 Task: Adjust shadows to make dark areas lighter or darker
Action: Mouse moved to (210, 94)
Screenshot: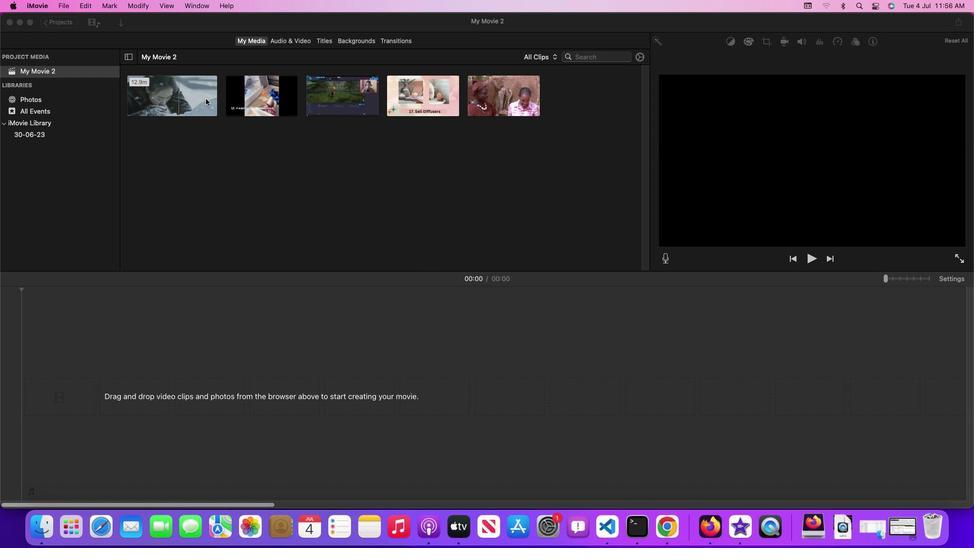 
Action: Mouse pressed left at (210, 94)
Screenshot: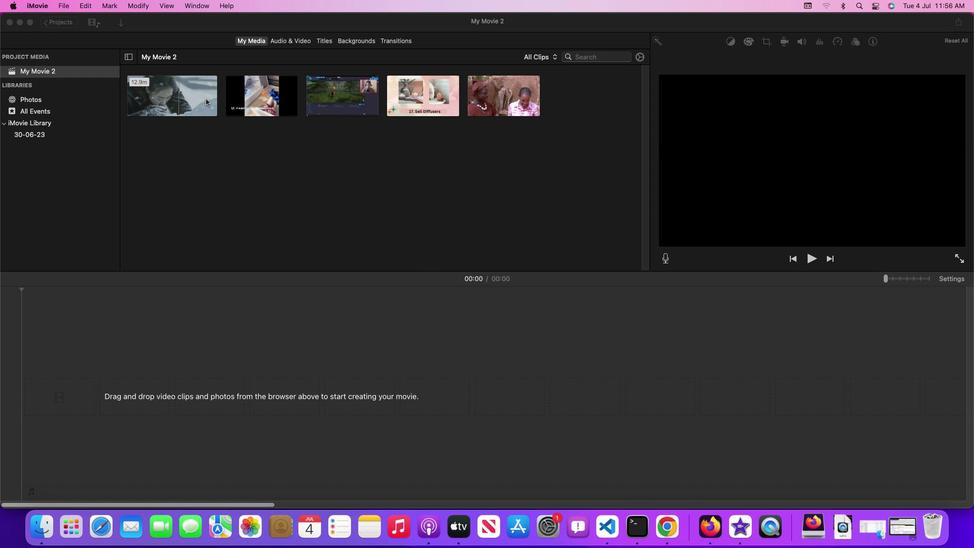 
Action: Mouse moved to (150, 13)
Screenshot: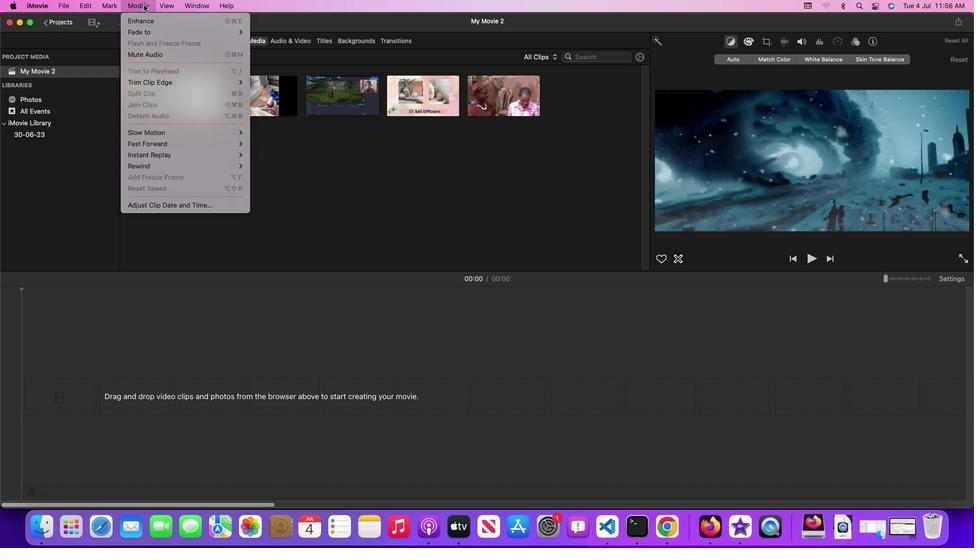 
Action: Mouse pressed left at (150, 13)
Screenshot: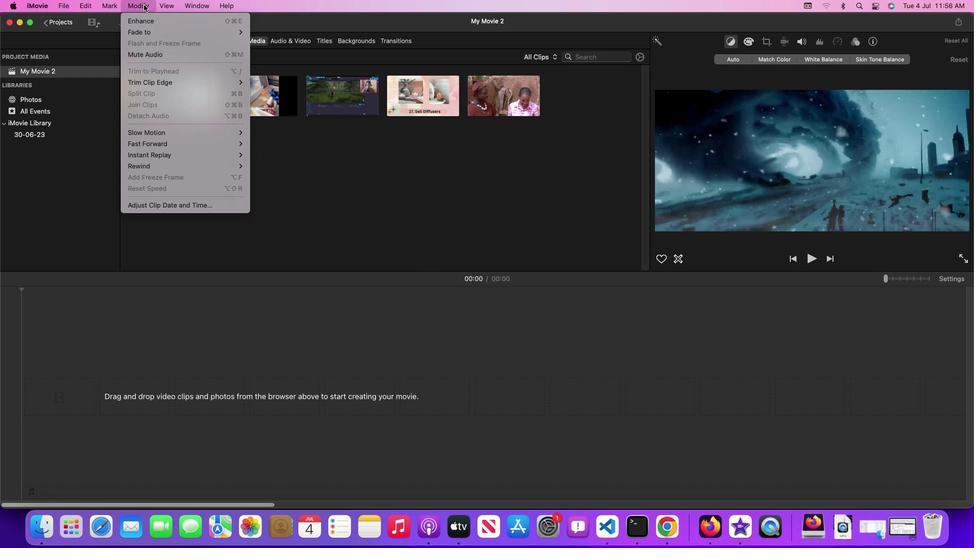 
Action: Mouse moved to (158, 26)
Screenshot: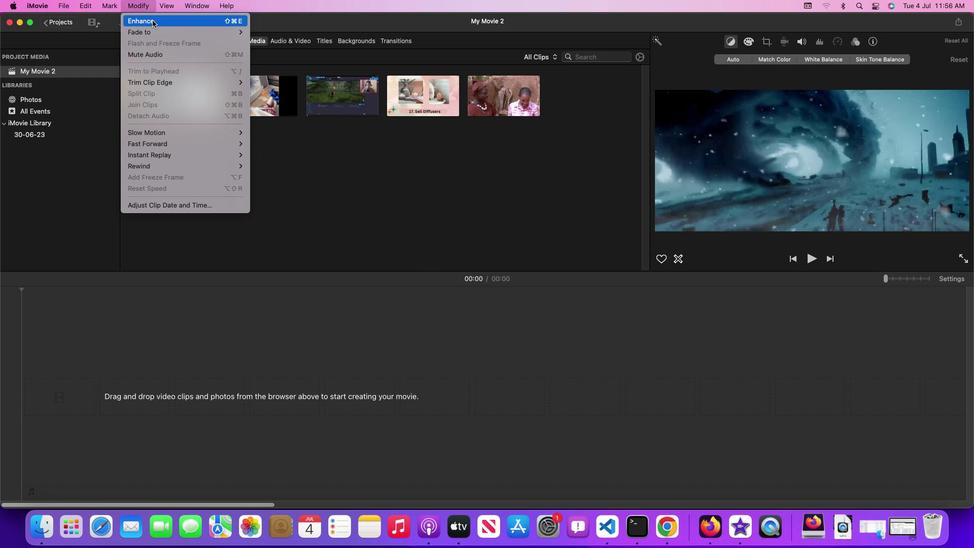 
Action: Mouse pressed left at (158, 26)
Screenshot: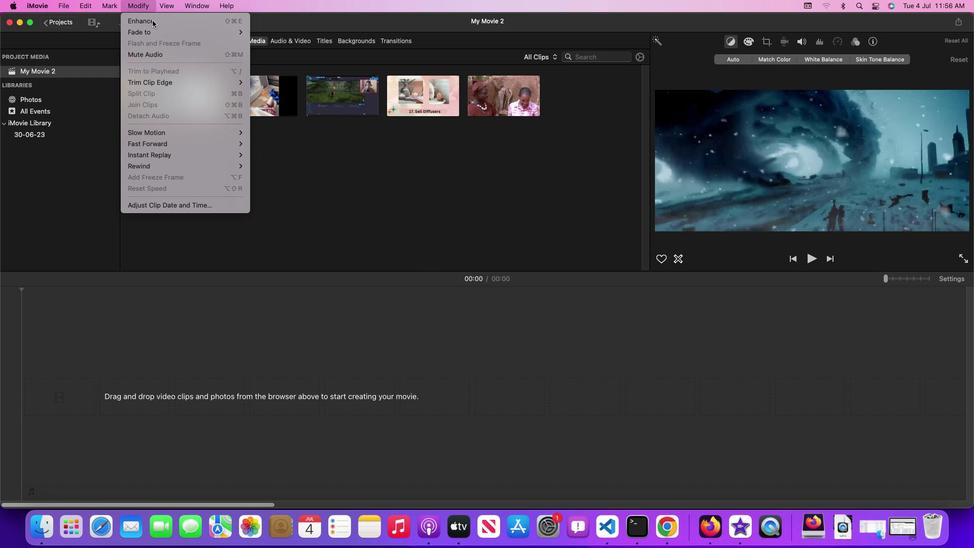 
Action: Mouse moved to (745, 45)
Screenshot: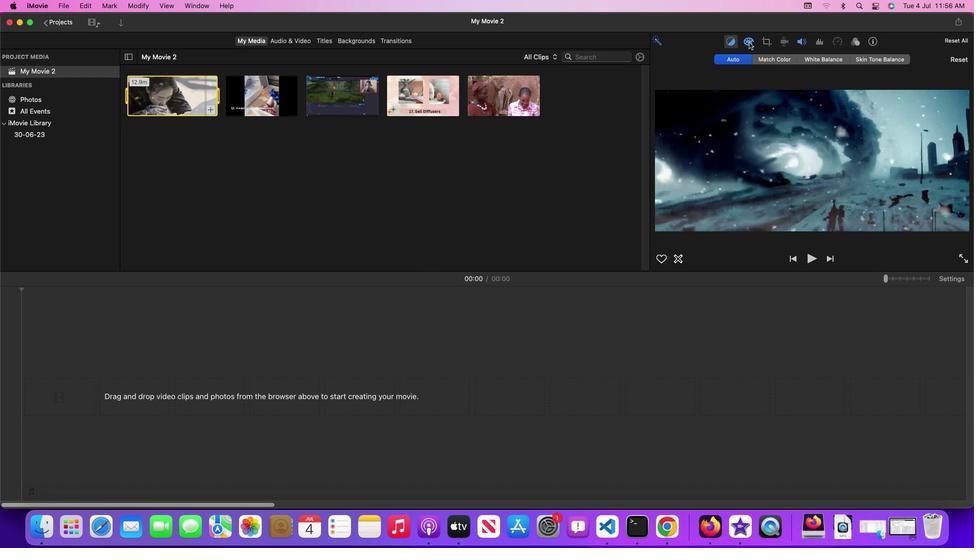 
Action: Mouse pressed left at (745, 45)
Screenshot: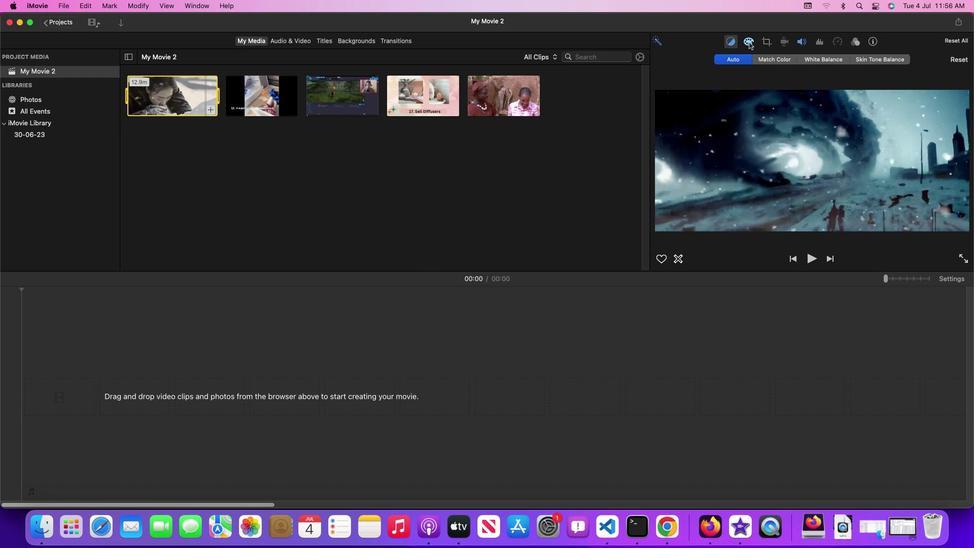 
Action: Mouse moved to (700, 60)
Screenshot: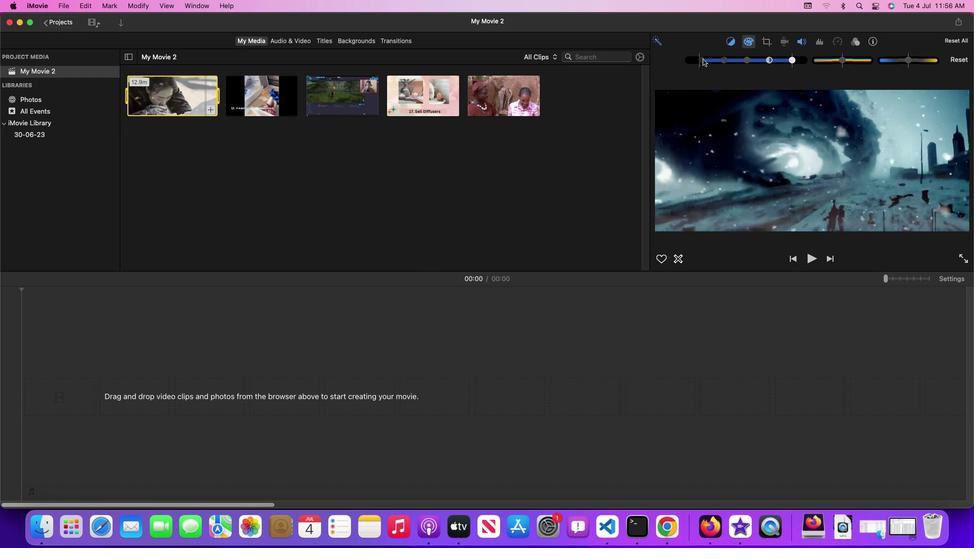 
Action: Mouse pressed left at (700, 60)
Screenshot: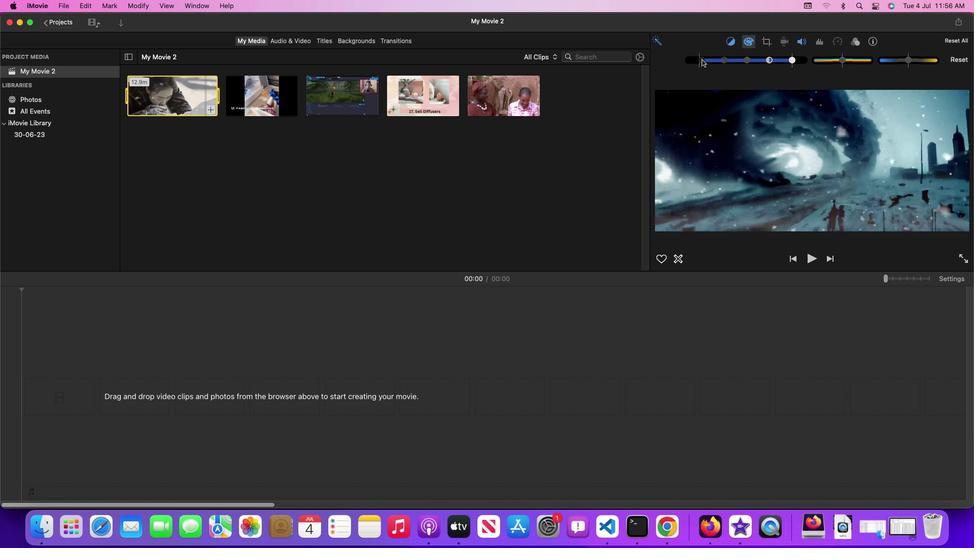 
Action: Mouse moved to (697, 62)
Screenshot: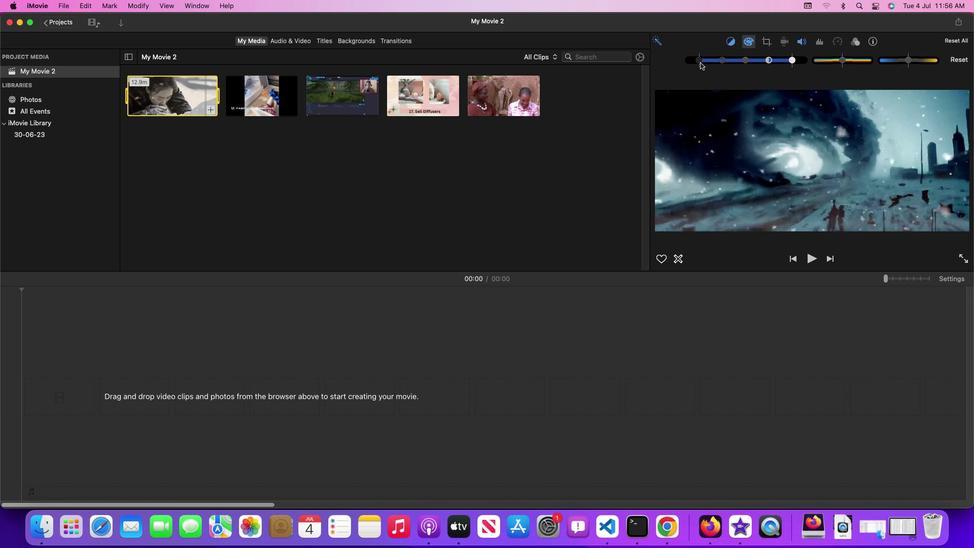 
